 Task: Enable the option Allow newsletter invitations.
Action: Mouse moved to (815, 110)
Screenshot: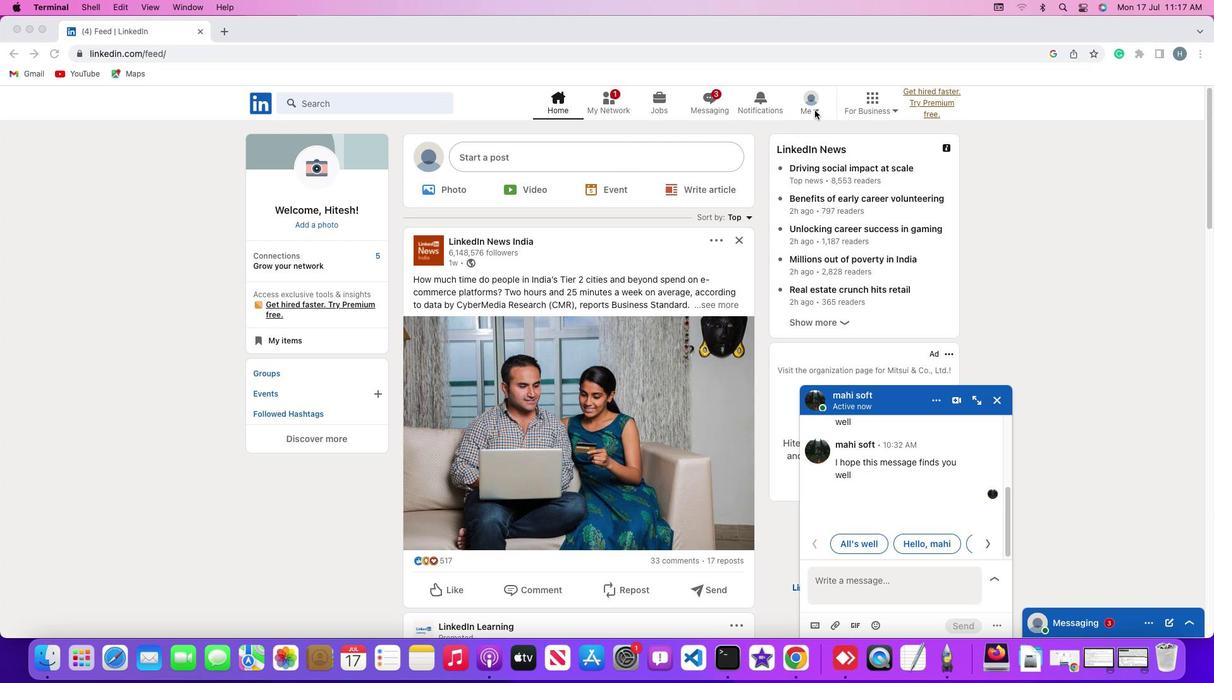 
Action: Mouse pressed left at (815, 110)
Screenshot: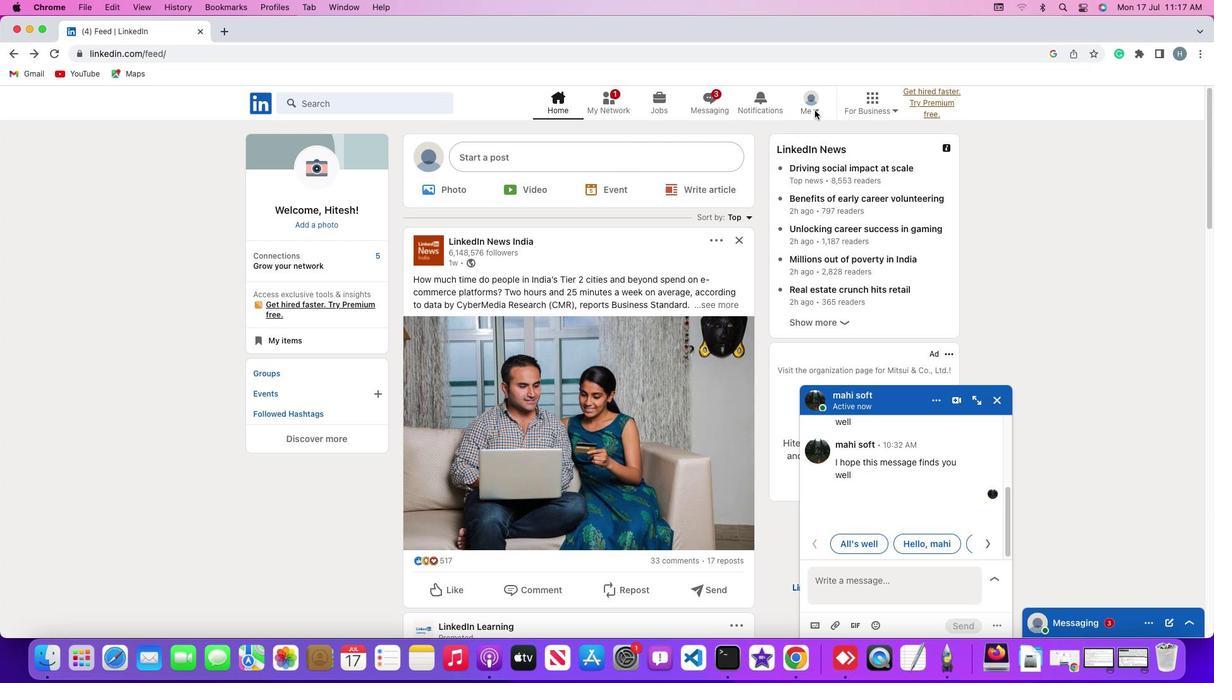 
Action: Mouse moved to (815, 110)
Screenshot: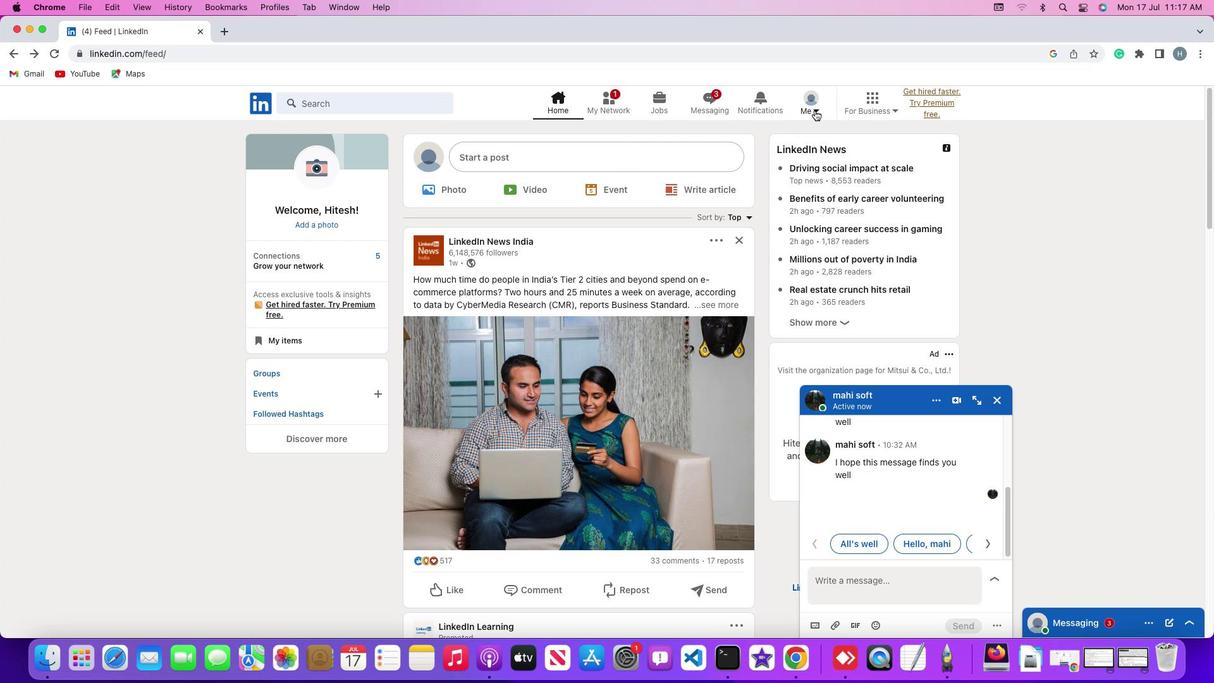 
Action: Mouse pressed left at (815, 110)
Screenshot: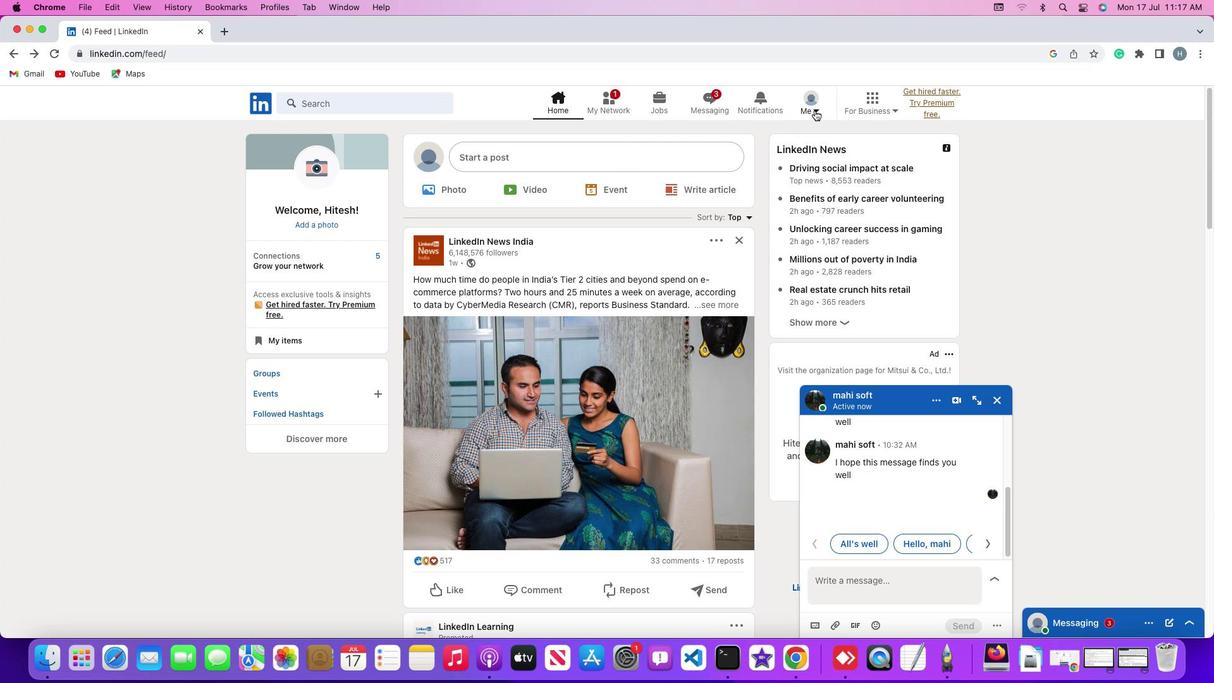 
Action: Mouse moved to (719, 244)
Screenshot: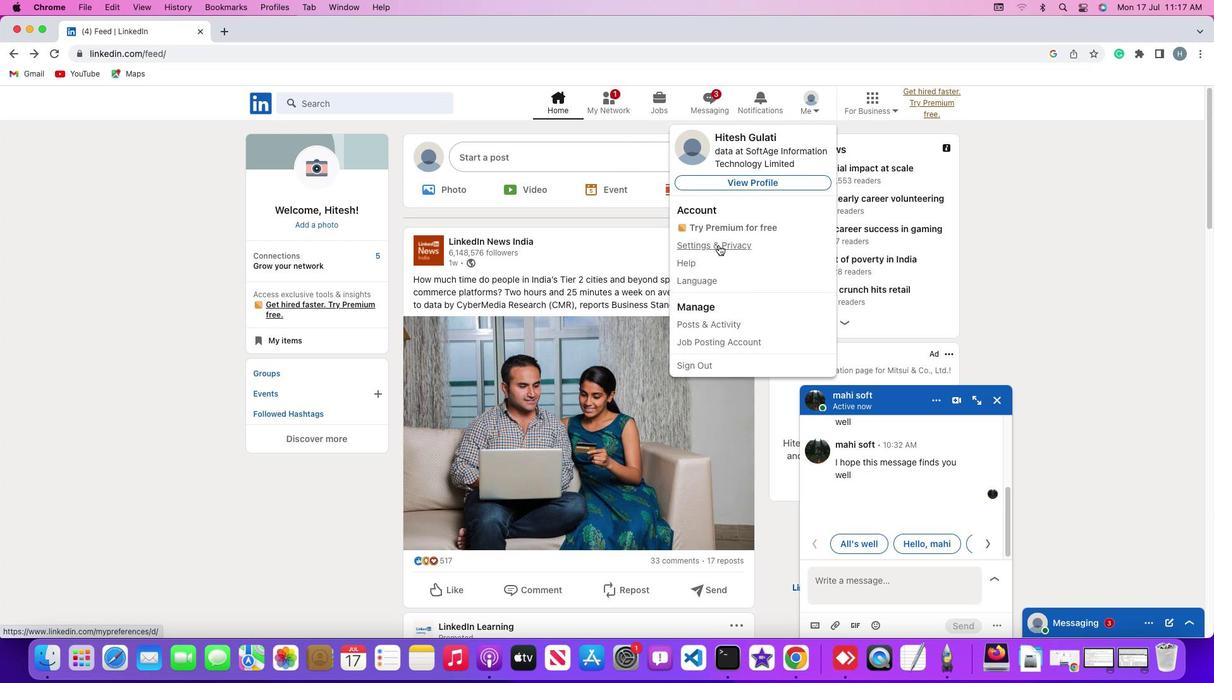 
Action: Mouse pressed left at (719, 244)
Screenshot: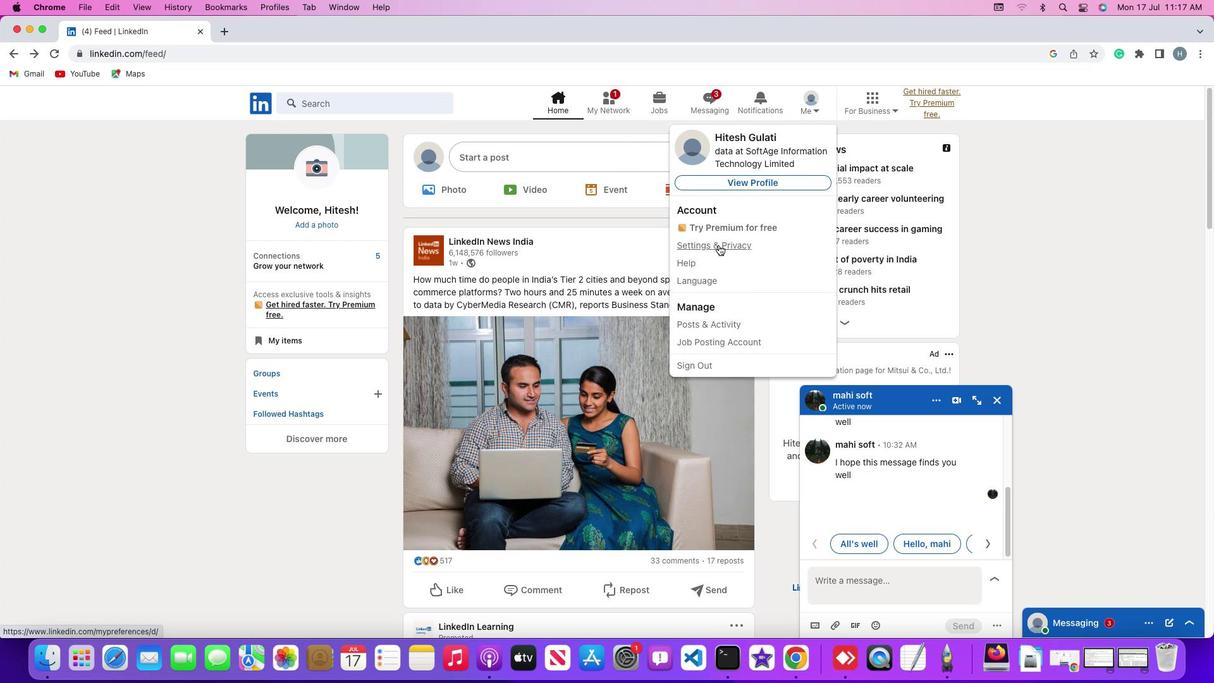 
Action: Mouse moved to (100, 337)
Screenshot: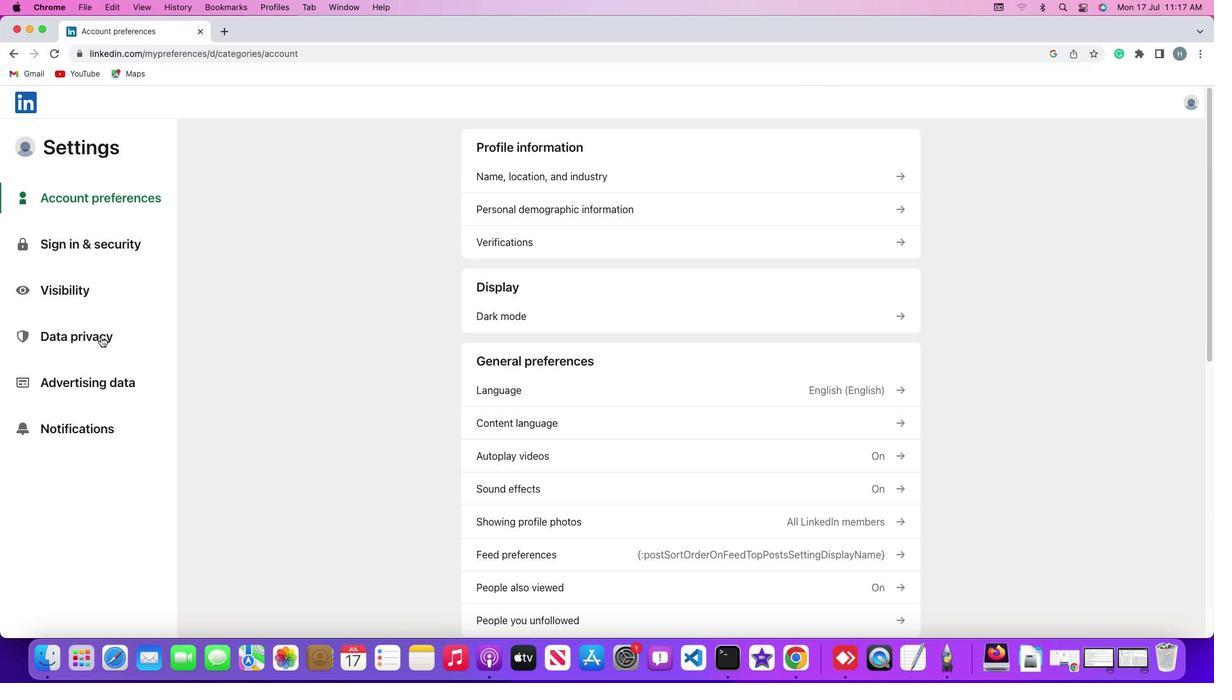 
Action: Mouse pressed left at (100, 337)
Screenshot: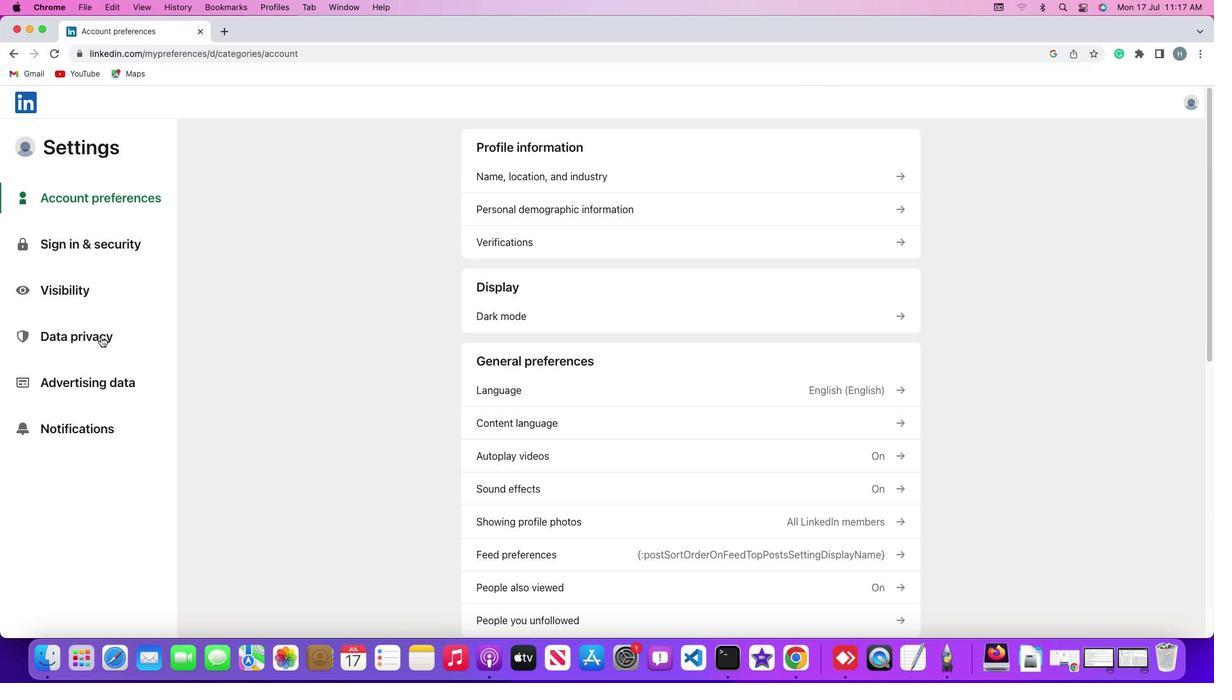 
Action: Mouse pressed left at (100, 337)
Screenshot: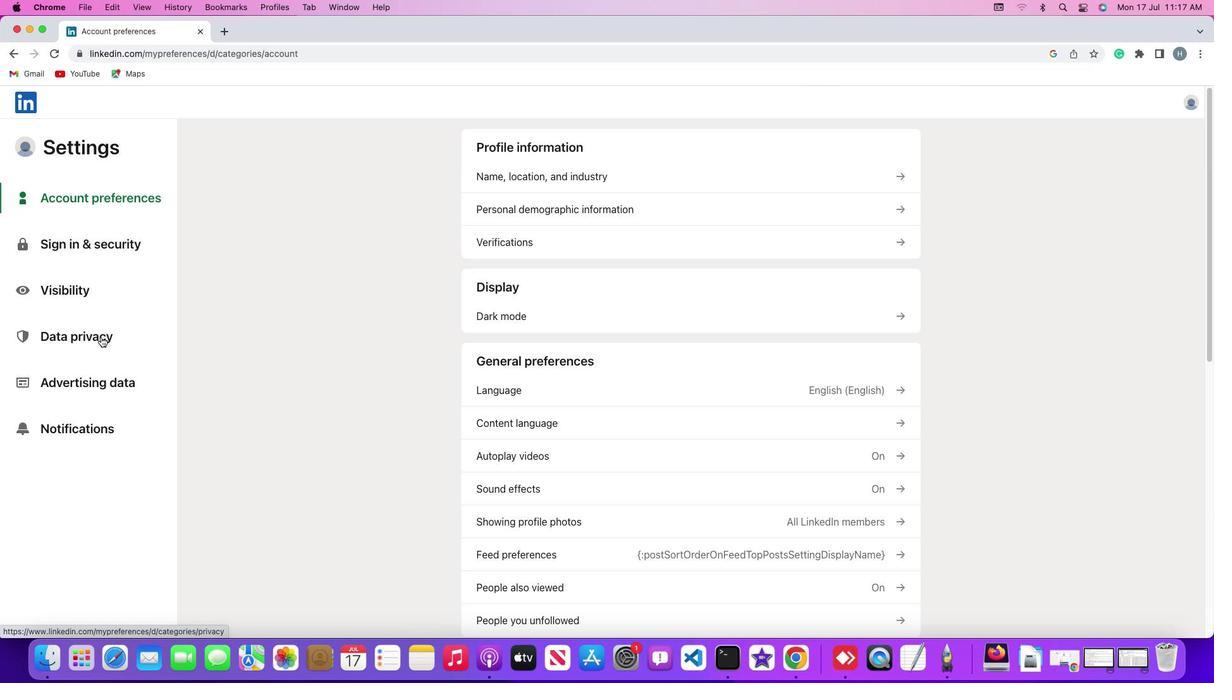 
Action: Mouse moved to (584, 446)
Screenshot: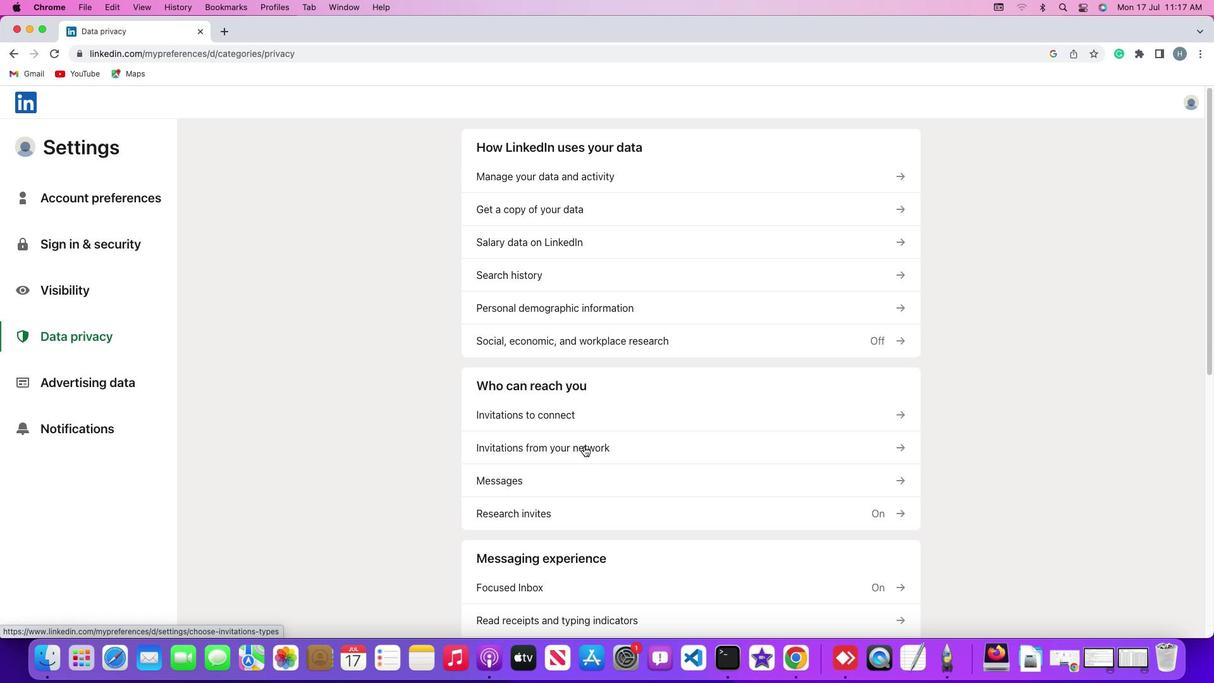 
Action: Mouse pressed left at (584, 446)
Screenshot: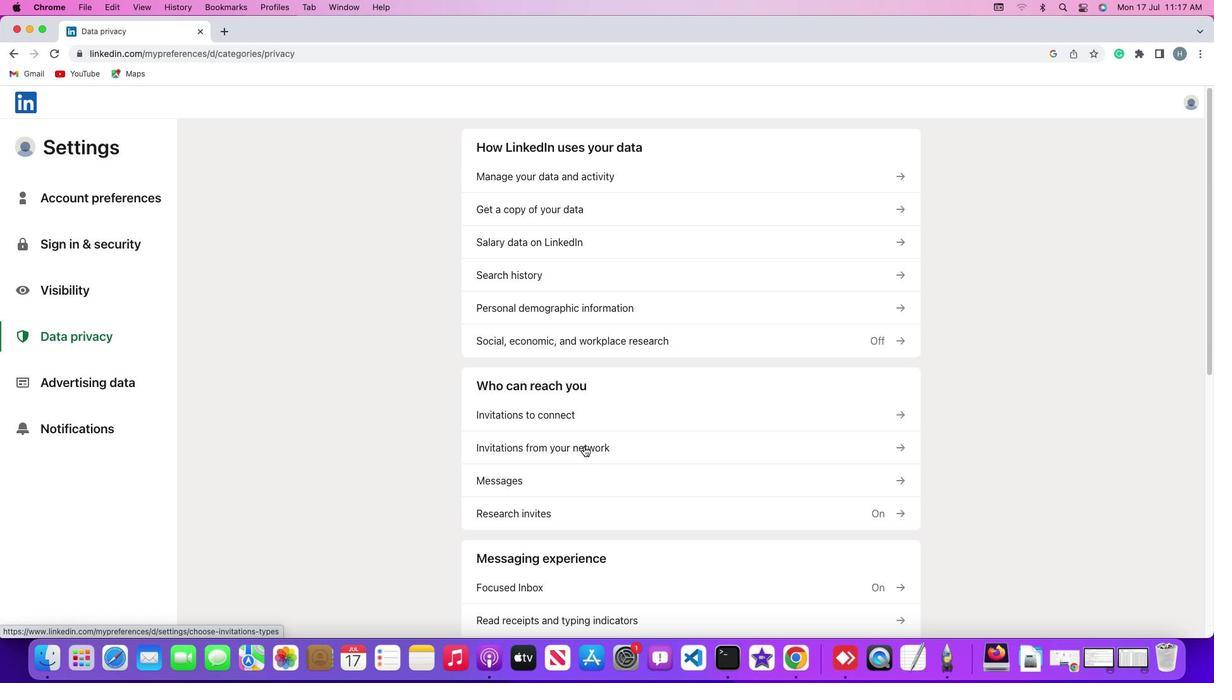 
Action: Mouse moved to (883, 356)
Screenshot: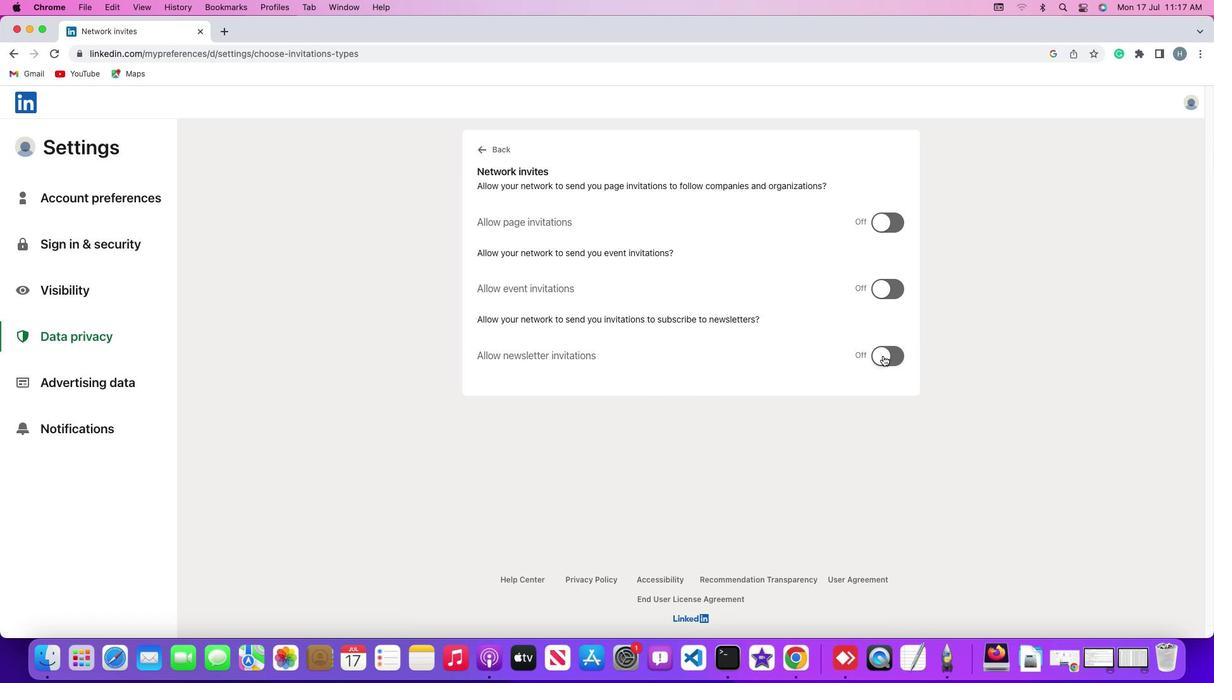 
Action: Mouse pressed left at (883, 356)
Screenshot: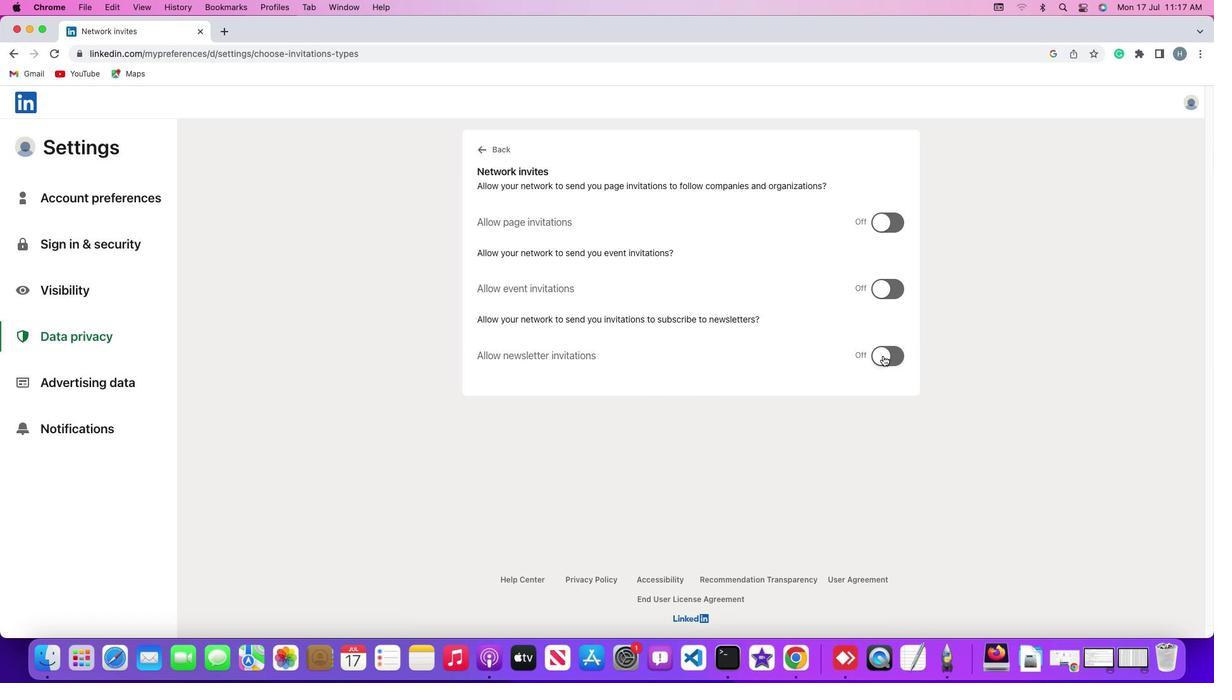 
Action: Mouse moved to (921, 375)
Screenshot: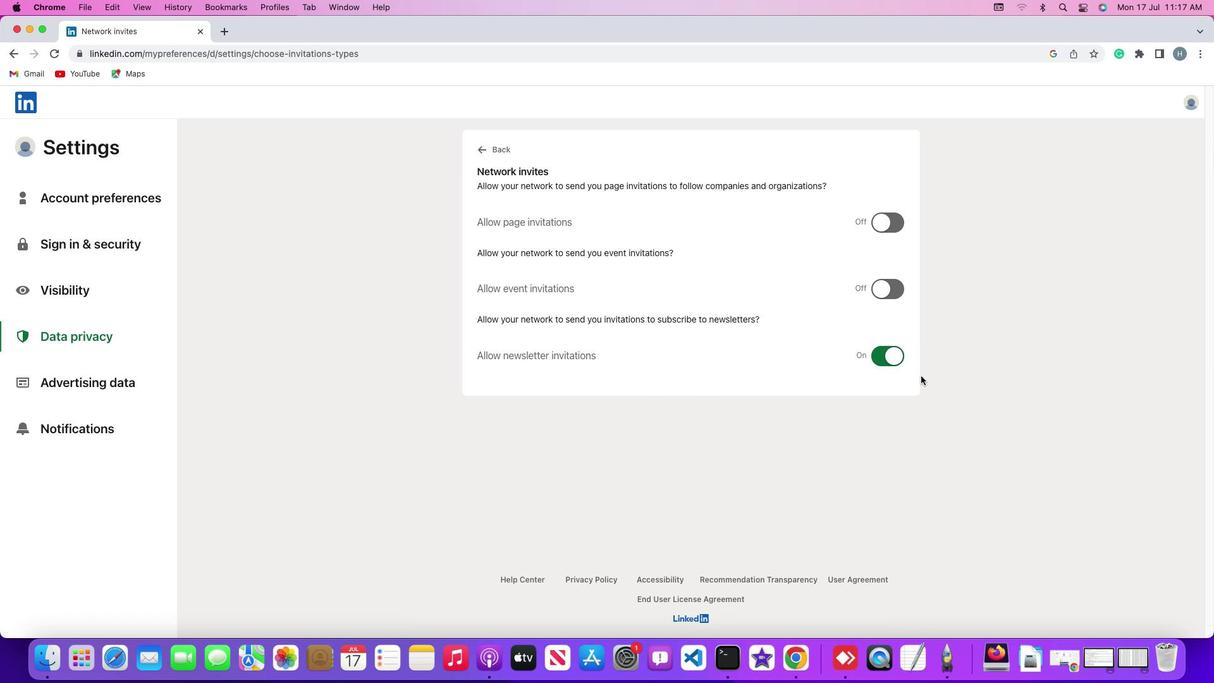 
